 Task: open an excel sheet and write heading  Financial WizardAdd Categories in a column and its values below  'Income, Income, Income, Expenses, Expenses, Expenses, Expenses, Expenses, Savings, Savings, Investments, Investments, Debt, Debt & Debt. 'Add Descriptions in next column and its values below  Salary, Freelance Work, Rental Income, Housing, Transportation, Groceries, Utilities, Entertainment, Emergency Fund, Retirement, Stocks, Mutual Funds, Credit Card 1, Credit Card 2 & Student Loan. Add Amount in next column and its values below  $5,000, $1,200, $500, $1,200, $300, $400, $200, $150, $500, $1,000, $500, $300, $200, $100 & $300. Save page DashboardInvestment
Action: Mouse moved to (115, 119)
Screenshot: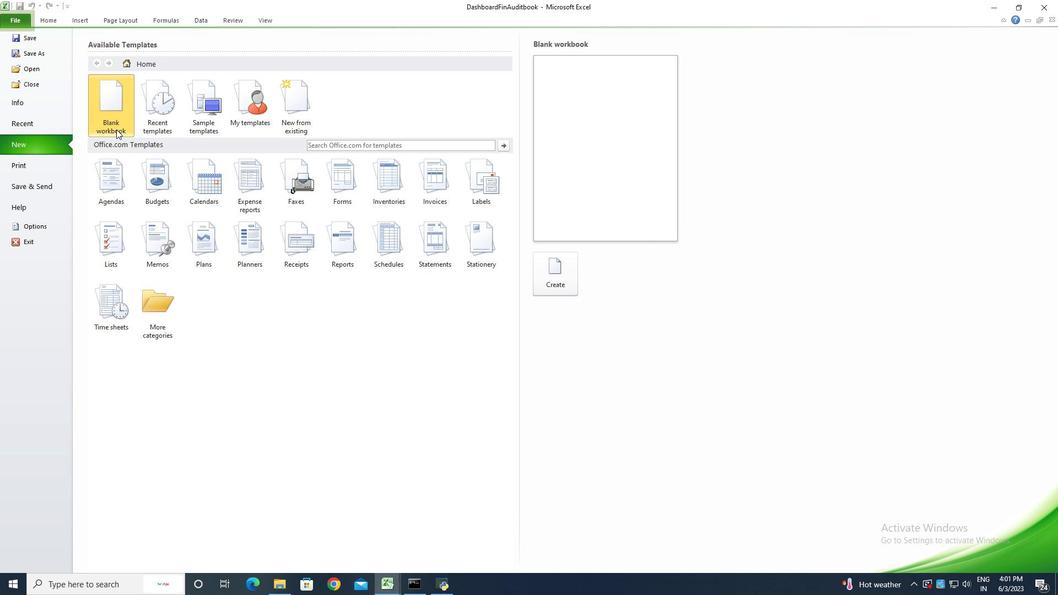 
Action: Mouse pressed left at (115, 119)
Screenshot: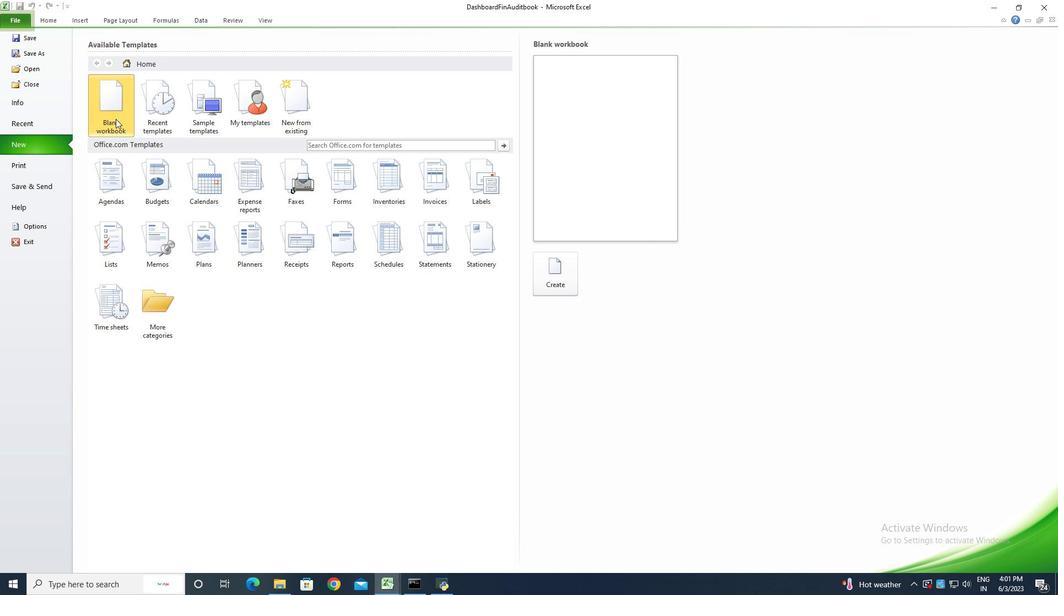 
Action: Mouse moved to (545, 271)
Screenshot: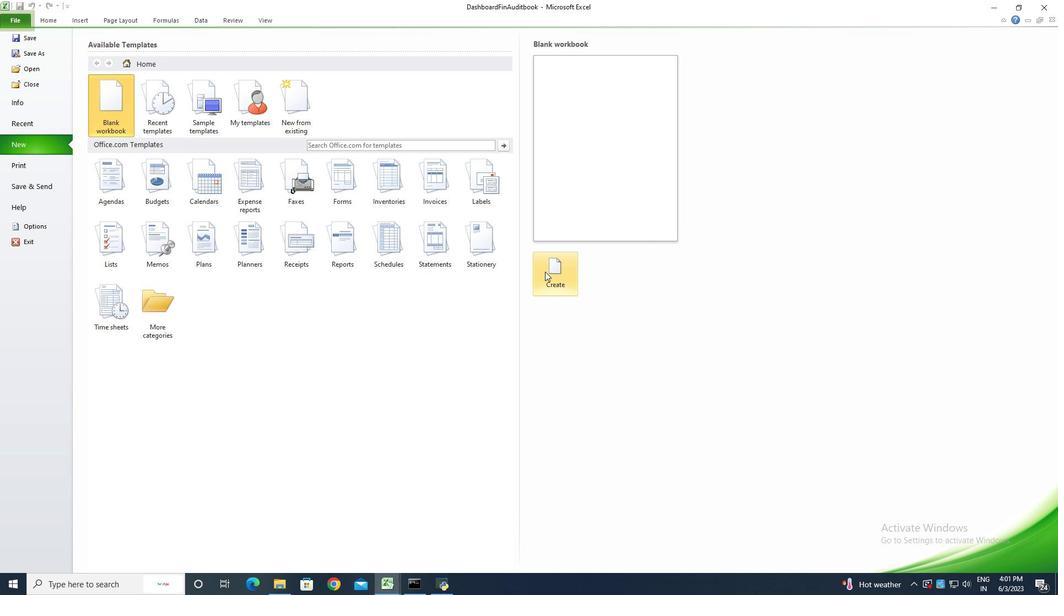 
Action: Mouse pressed left at (545, 271)
Screenshot: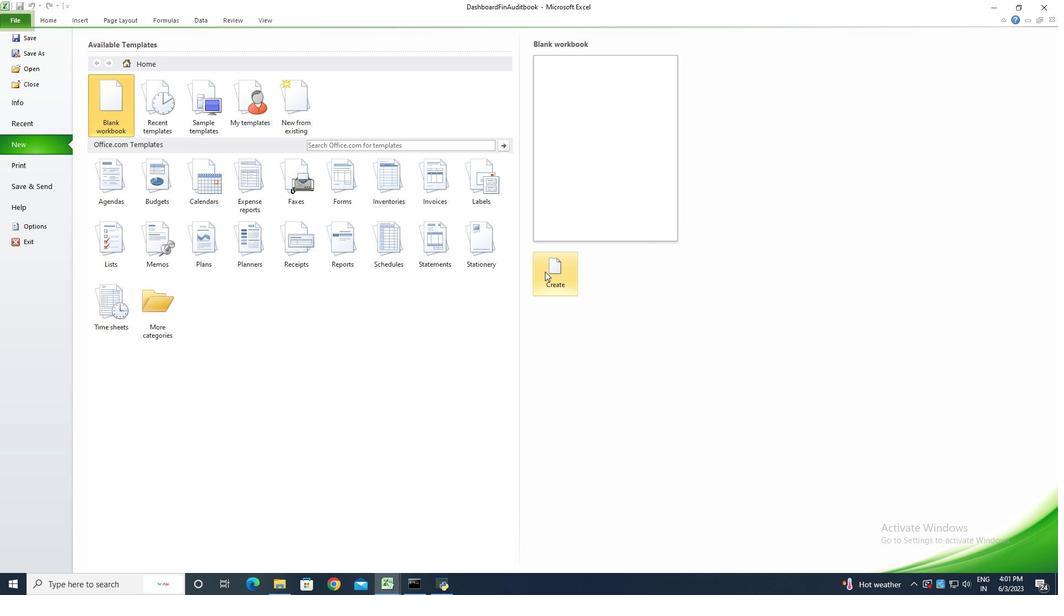 
Action: Mouse moved to (545, 271)
Screenshot: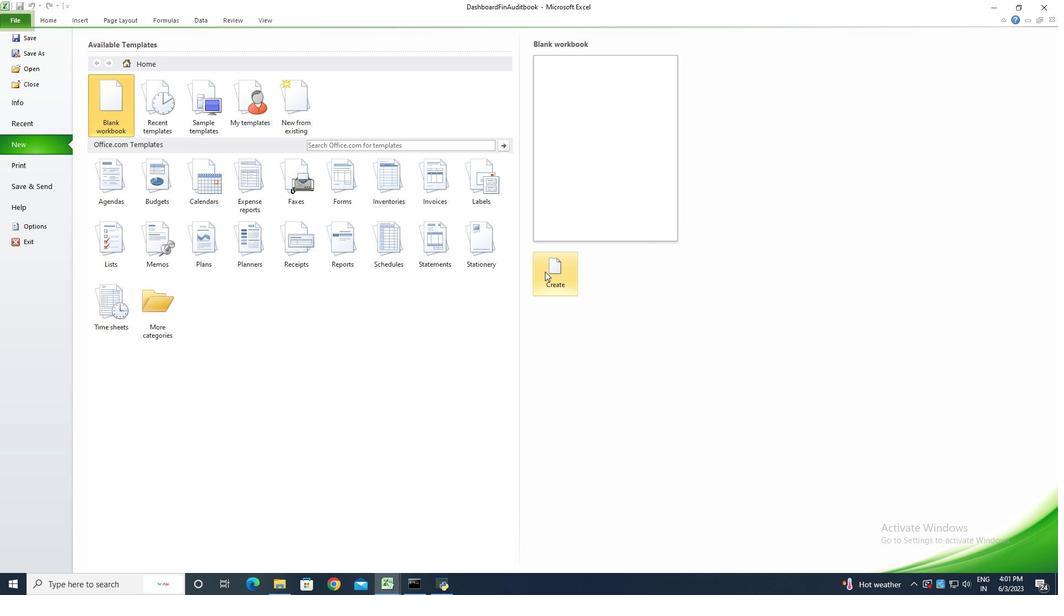 
Action: Key pressed <Key.shift><Key.shift><Key.shift><Key.shift>Finan<Key.backspace><Key.backspace><Key.backspace><Key.backspace><Key.backspace><Key.caps_lock><Key.shift>fINANCIAL<Key.space><Key.shift><Key.shift><Key.shift><Key.shift><Key.shift><Key.shift><Key.shift><Key.shift><Key.shift><Key.shift><Key.shift><Key.shift><Key.shift><Key.shift><Key.shift><Key.shift><Key.shift><Key.shift><Key.shift><Key.shift><Key.shift><Key.shift><Key.shift><Key.shift><Key.shift><Key.shift><Key.shift><Key.shift><Key.shift><Key.shift>wIZAE<Key.backspace>RD<Key.enter><Key.shift><Key.shift><Key.shift><Key.shift><Key.shift><Key.shift>cATEGORIES<Key.enter><Key.shift><Key.shift>iNCOME<Key.enter><Key.shift>iNCOME<Key.enter><Key.shift><Key.shift><Key.shift><Key.shift><Key.shift><Key.shift><Key.shift>iNCOME<Key.enter><Key.shift>eXPENSES<Key.enter><Key.shift>eXPENSES<Key.enter><Key.shift>eXPEM<Key.backspace>NSES<Key.enter><Key.shift>eXPENSES<Key.enter><Key.shift>eXPENSES<Key.enter><Key.shift><Key.shift>sAVINGS<Key.enter>A<Key.shift><Key.backspace><Key.shift>sAVINGS<Key.enter><Key.shift>iNVESTMENTS<Key.enter><Key.shift><Key.shift><Key.shift><Key.shift>iNVESTMENTS<Key.enter><Key.shift>dEBT<Key.enter><Key.shift>dEBT<Key.enter><Key.shift>dEBT<Key.enter>
Screenshot: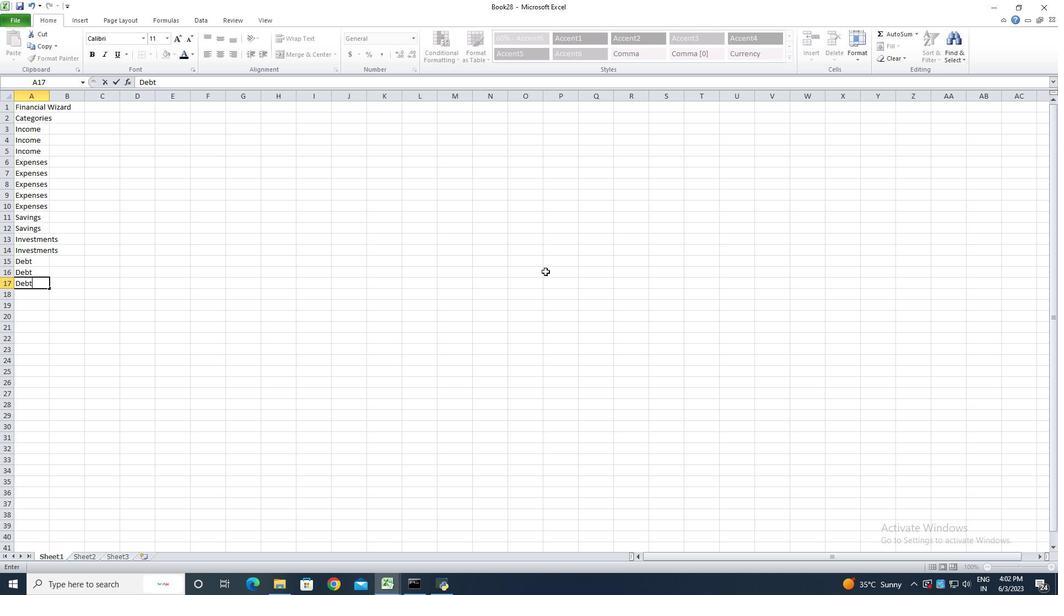 
Action: Mouse moved to (50, 93)
Screenshot: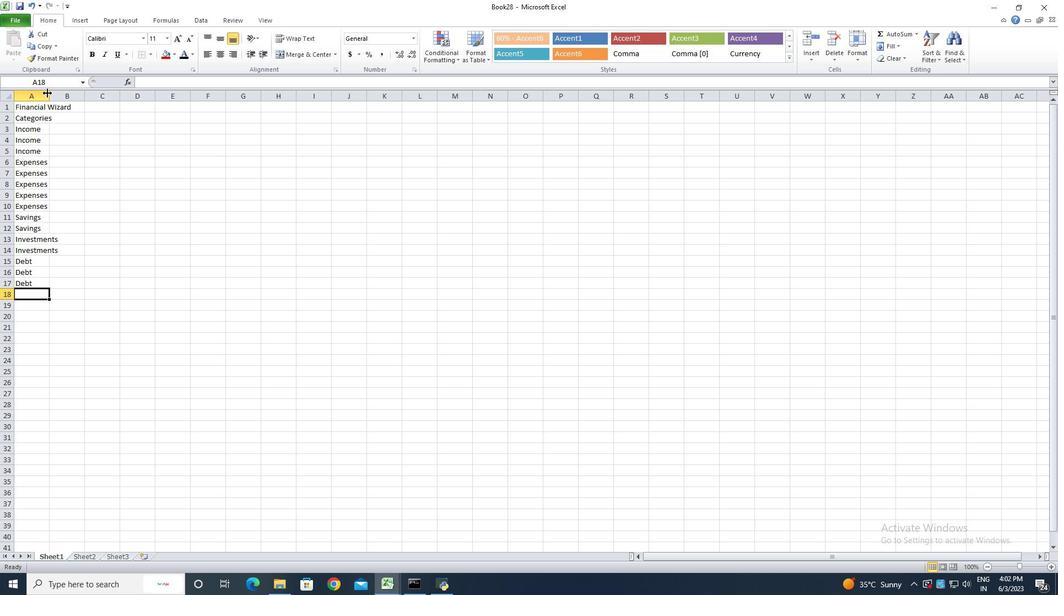 
Action: Mouse pressed left at (50, 93)
Screenshot: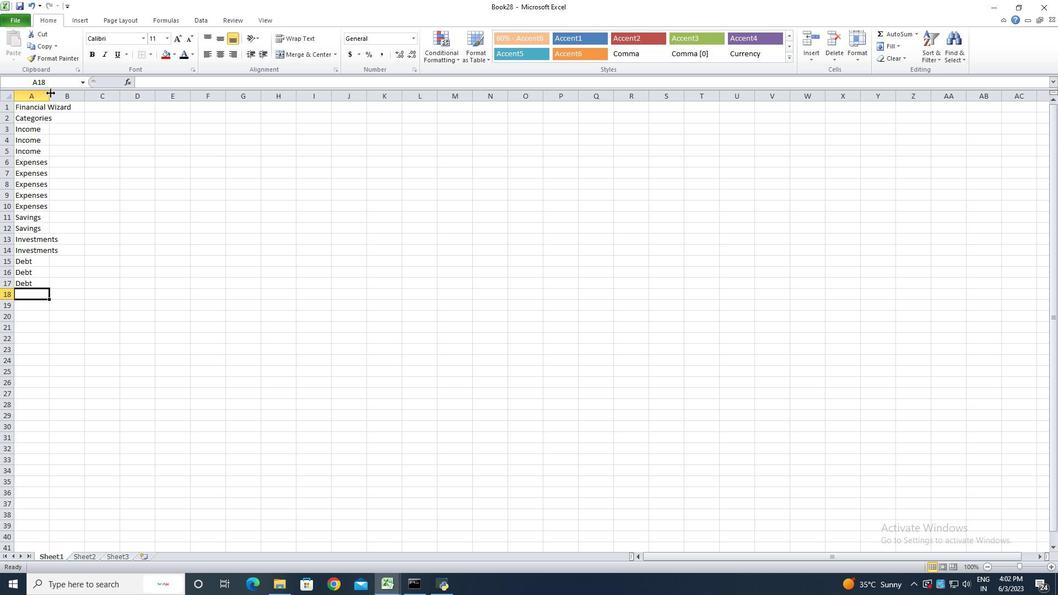 
Action: Mouse pressed left at (50, 93)
Screenshot: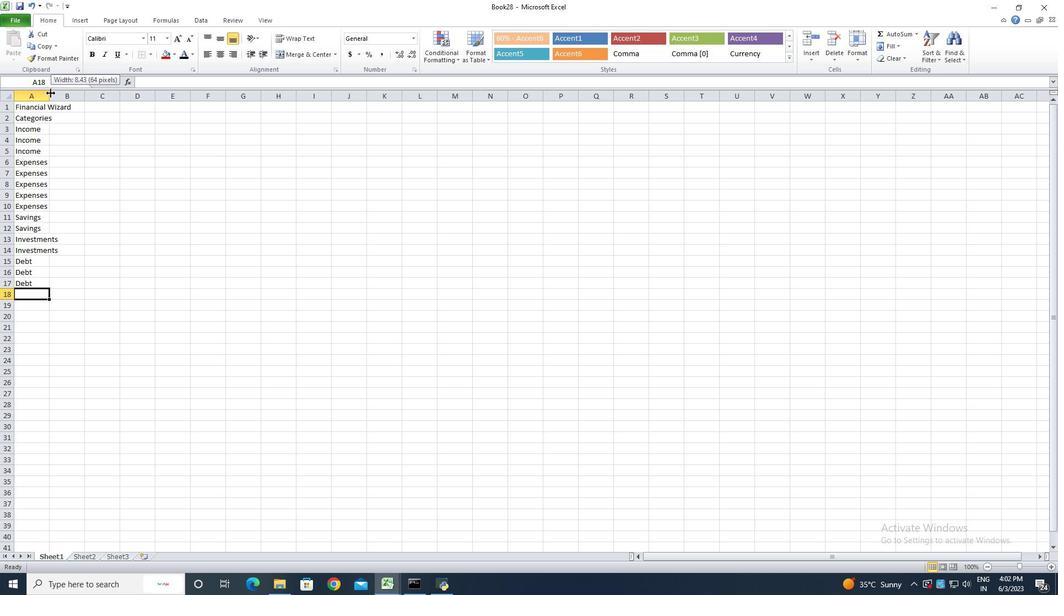 
Action: Mouse moved to (83, 117)
Screenshot: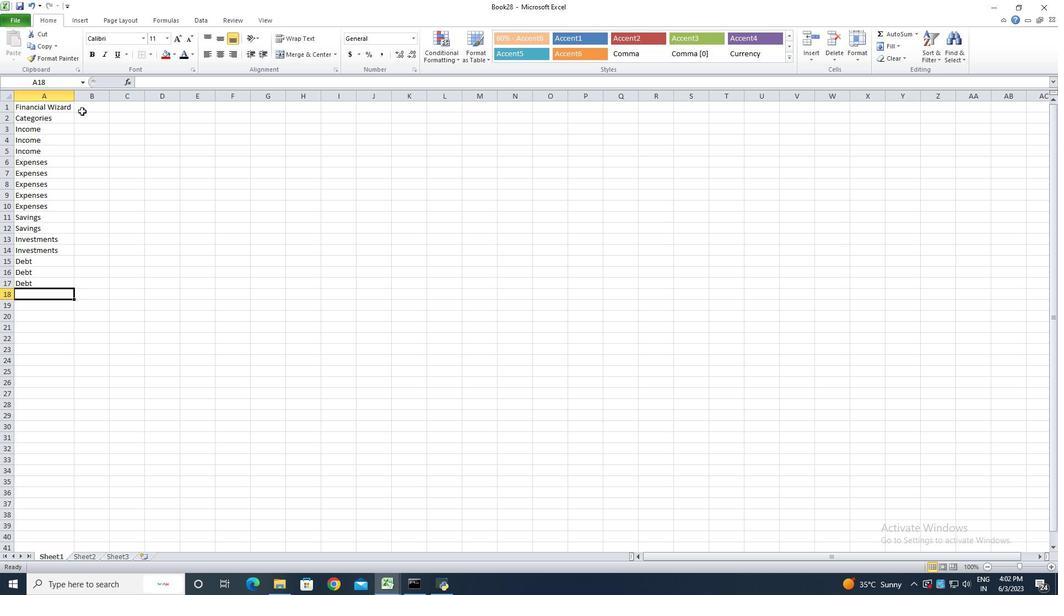 
Action: Mouse pressed left at (83, 117)
Screenshot: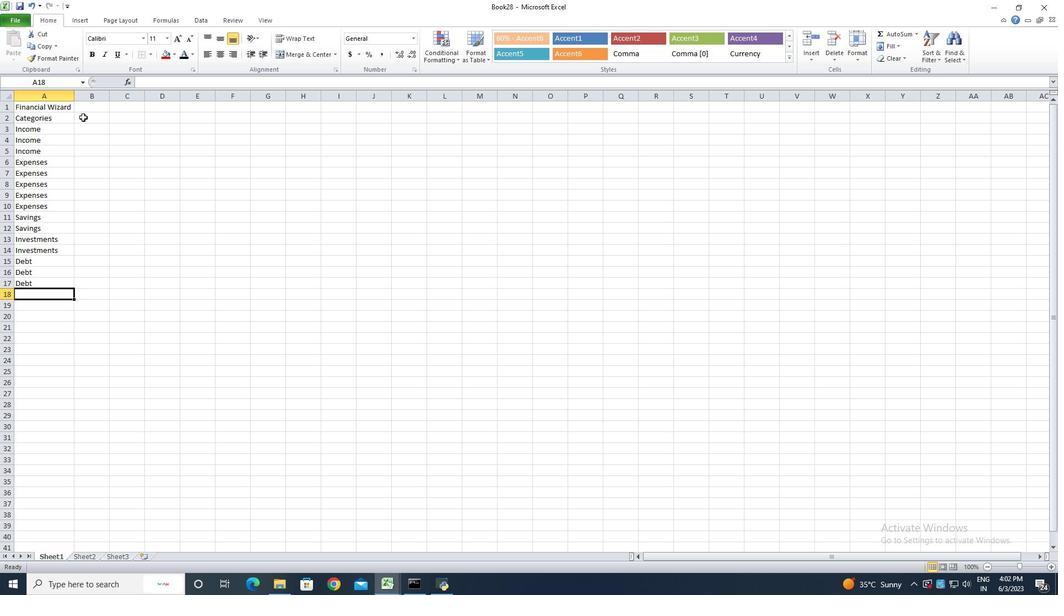 
Action: Key pressed <Key.shift>dESCRIPTIONS<Key.enter><Key.shift><Key.shift><Key.shift><Key.shift><Key.shift><Key.shift><Key.shift><Key.shift><Key.shift>sALARY<Key.enter><Key.shift>fREELANCE<Key.space><Key.shift>wORK<Key.enter><Key.shift><Key.shift><Key.shift><Key.shift><Key.shift><Key.shift><Key.shift><Key.shift><Key.shift><Key.shift>rENTAL<Key.space><Key.shift>iNCOME<Key.enter><Key.shift>hOUSING<Key.enter><Key.shift>tRANSPORTATION<Key.enter><Key.shift>gROCERIES<Key.enter><Key.shift>uTILITIES<Key.enter><Key.shift>eNTERTAINMENT<Key.enter><Key.space><Key.shift>eMERGENCY<Key.space><Key.shift><Key.shift><Key.shift><Key.shift><Key.shift><Key.shift><Key.shift><Key.shift><Key.shift><Key.shift><Key.shift><Key.shift><Key.shift><Key.shift><Key.shift><Key.shift><Key.shift><Key.shift><Key.shift><Key.shift><Key.shift><Key.shift><Key.shift><Key.shift><Key.shift><Key.shift><Key.shift><Key.shift><Key.shift><Key.shift><Key.shift>fUND<Key.enter><Key.shift><Key.shift><Key.shift><Key.shift><Key.shift><Key.shift><Key.shift><Key.shift><Key.shift><Key.shift><Key.shift><Key.shift><Key.shift><Key.shift><Key.shift><Key.shift><Key.shift><Key.shift><Key.shift>rETIREMENT<Key.enter><Key.shift>sTOCKS<Key.enter><Key.shift>mAU<Key.backspace><Key.backspace>UTUAL<Key.space><Key.shift>fUNDS<Key.enter><Key.shift><Key.shift><Key.shift>cREDIT<Key.space><Key.shift><Key.shift><Key.shift><Key.shift><Key.shift><Key.shift><Key.shift><Key.shift><Key.shift><Key.shift><Key.shift>cARD<Key.space>1<Key.enter><Key.shift>cREDIT<Key.space><Key.shift>cARD<Key.space>2<Key.enter><Key.shift>sTUDENT<Key.space><Key.shift>lOAD<Key.backspace>N
Screenshot: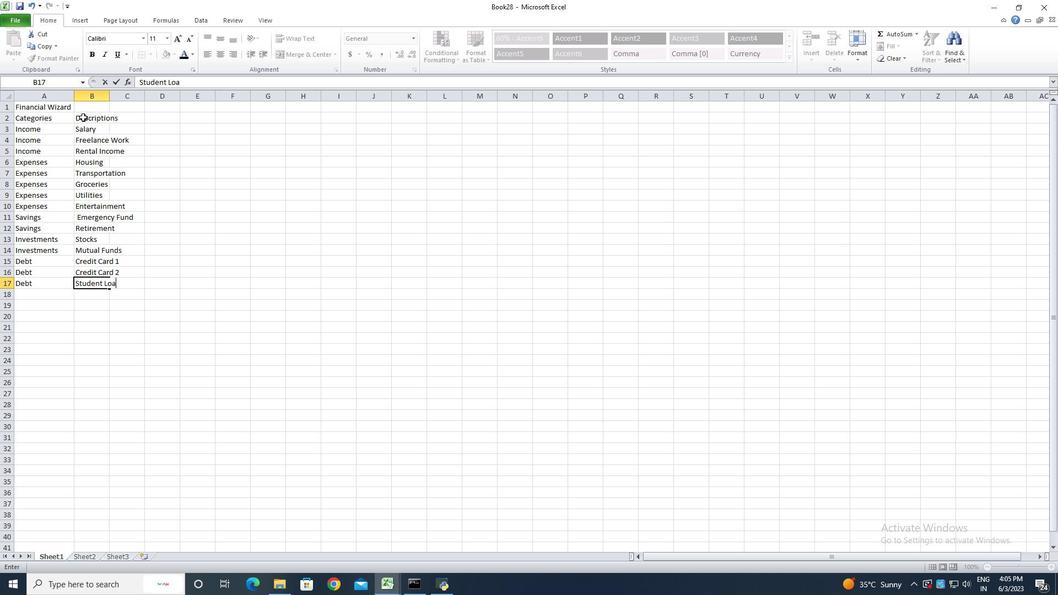 
Action: Mouse moved to (110, 94)
Screenshot: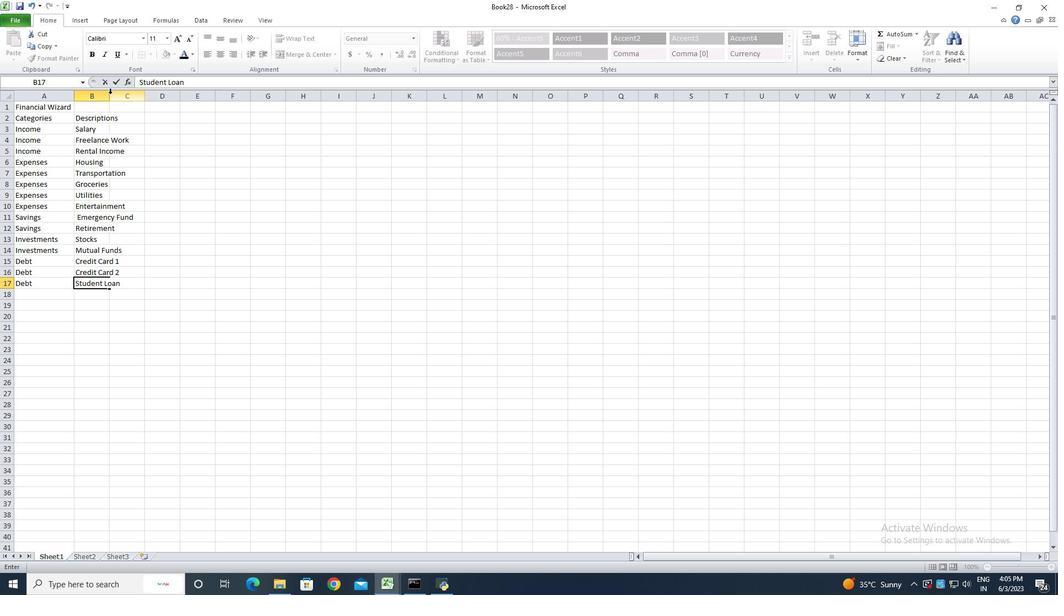 
Action: Mouse pressed left at (110, 94)
Screenshot: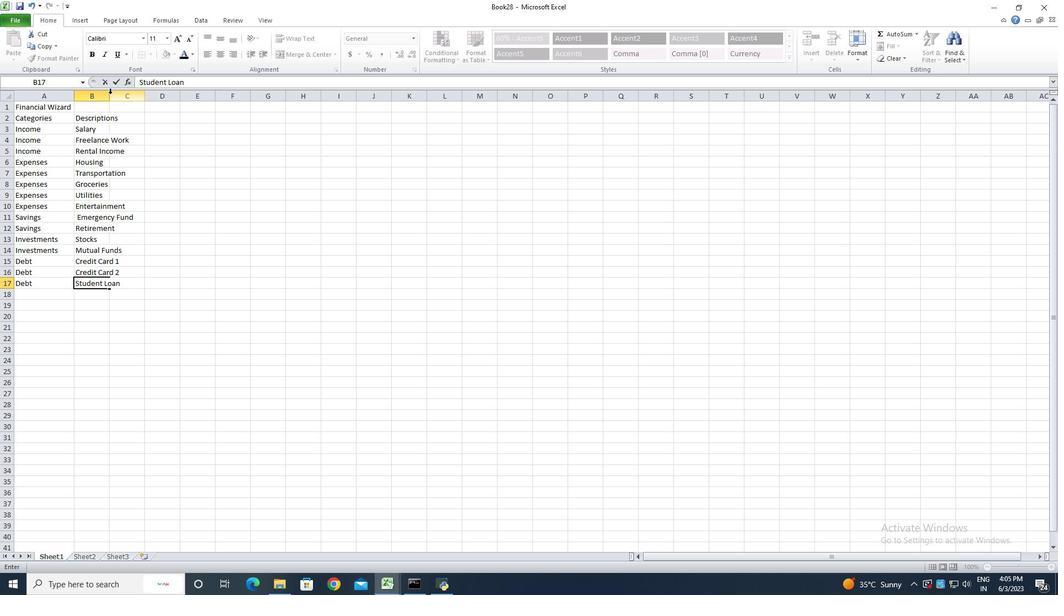 
Action: Mouse moved to (109, 101)
Screenshot: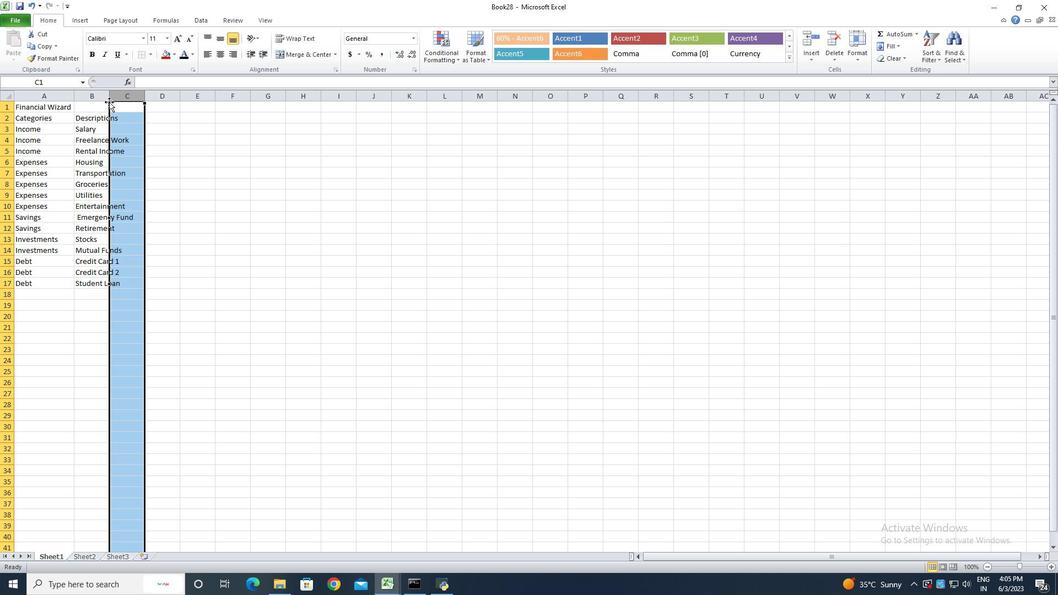 
Action: Mouse pressed left at (109, 101)
Screenshot: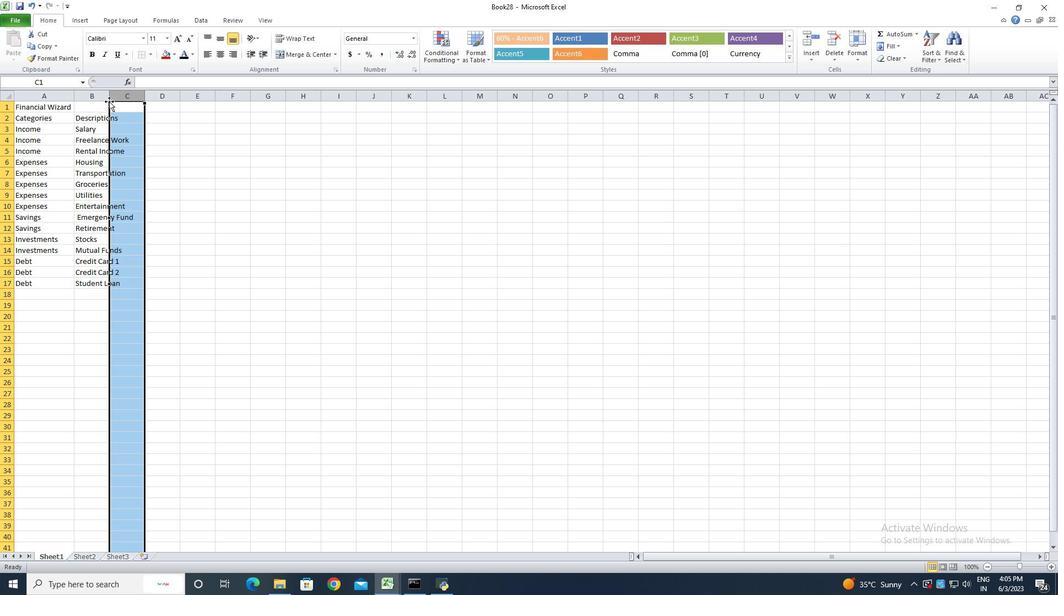 
Action: Mouse moved to (108, 100)
Screenshot: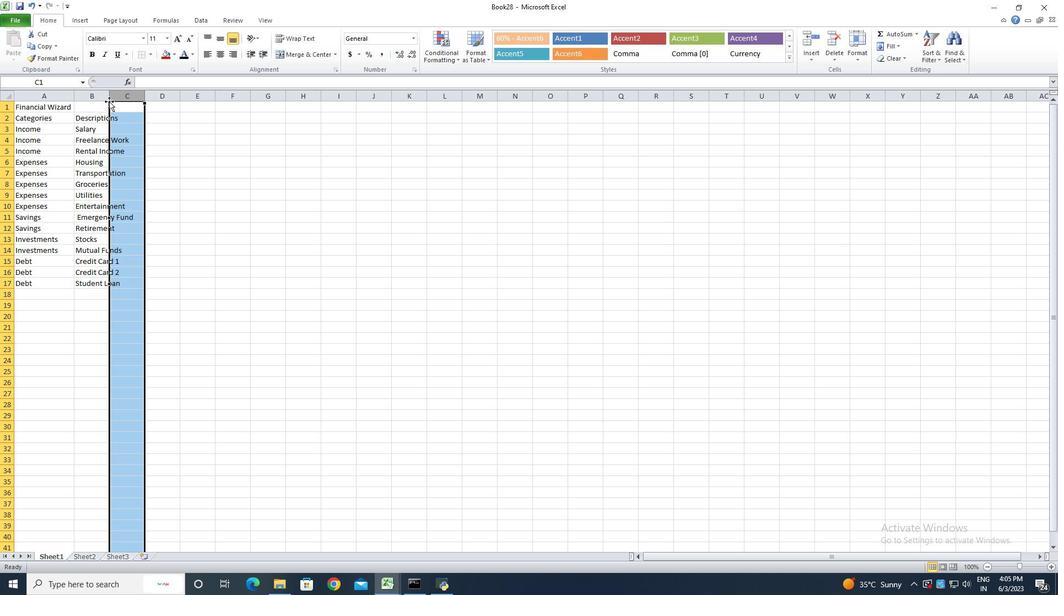 
Action: Mouse pressed left at (108, 100)
Screenshot: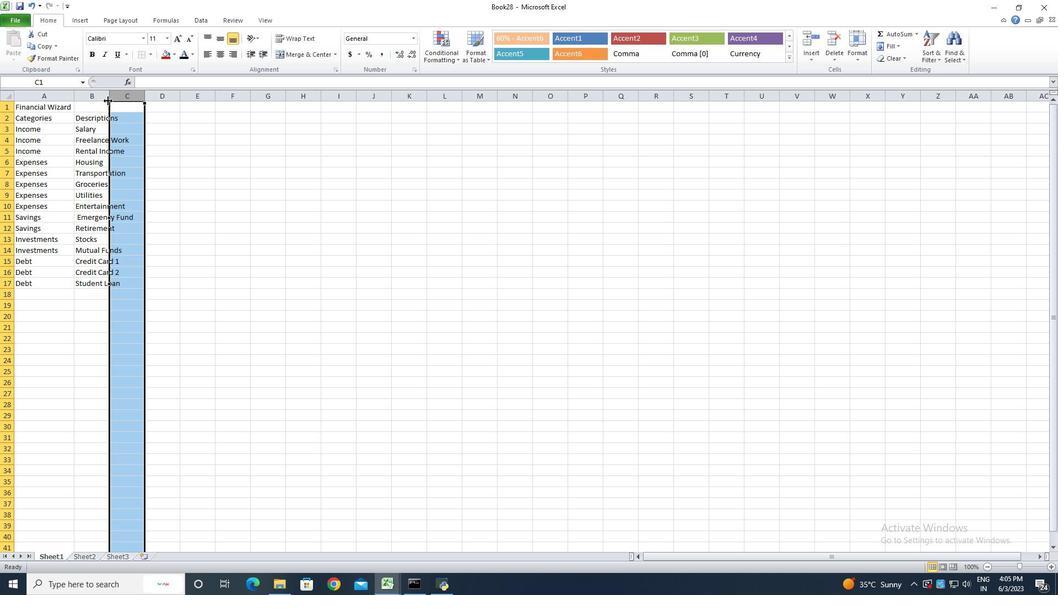 
Action: Mouse pressed left at (108, 100)
Screenshot: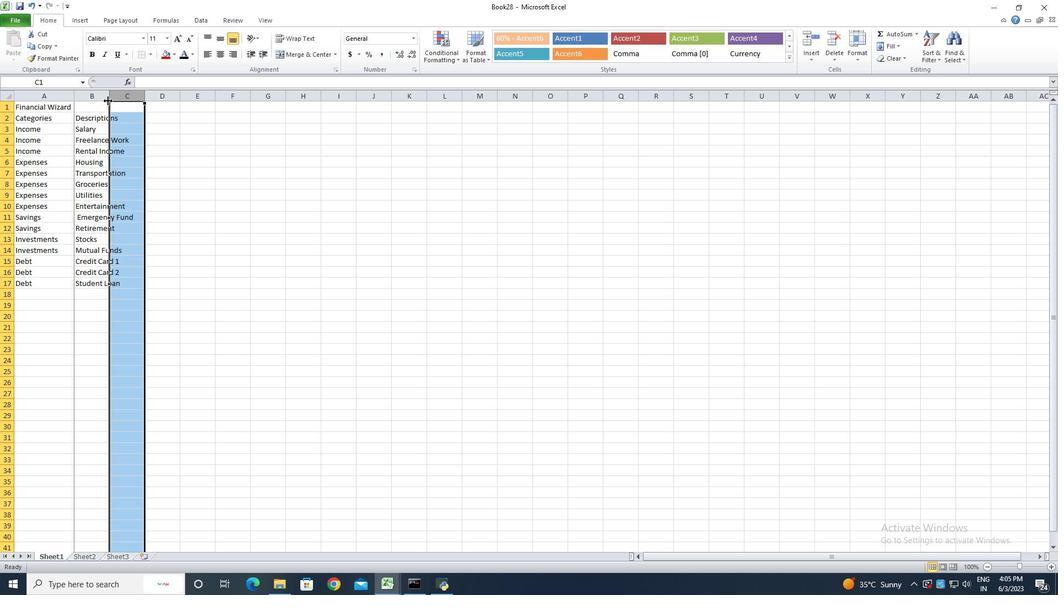 
Action: Mouse moved to (156, 116)
Screenshot: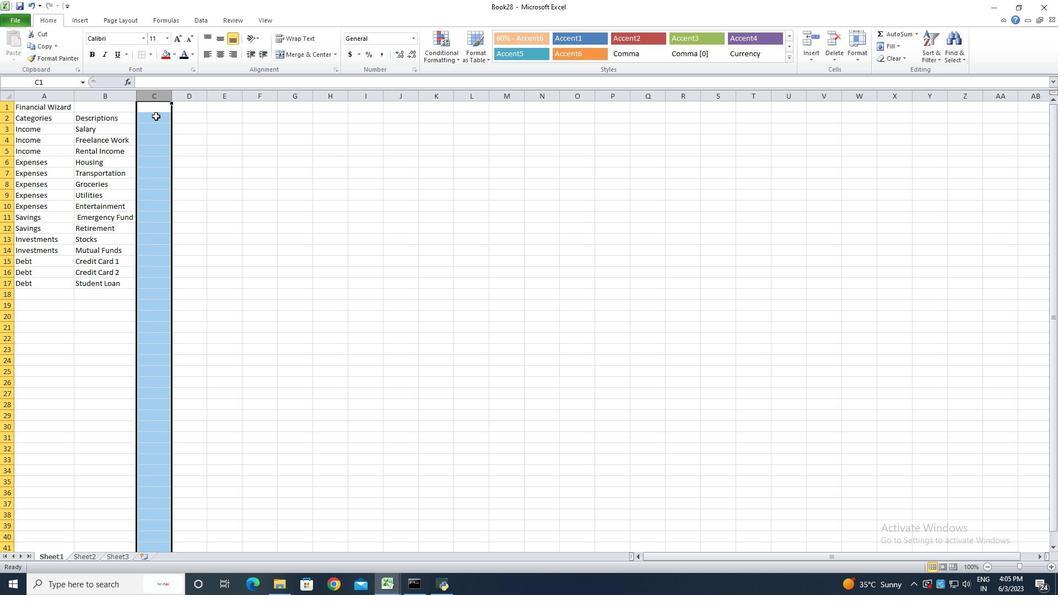 
Action: Mouse pressed left at (156, 116)
Screenshot: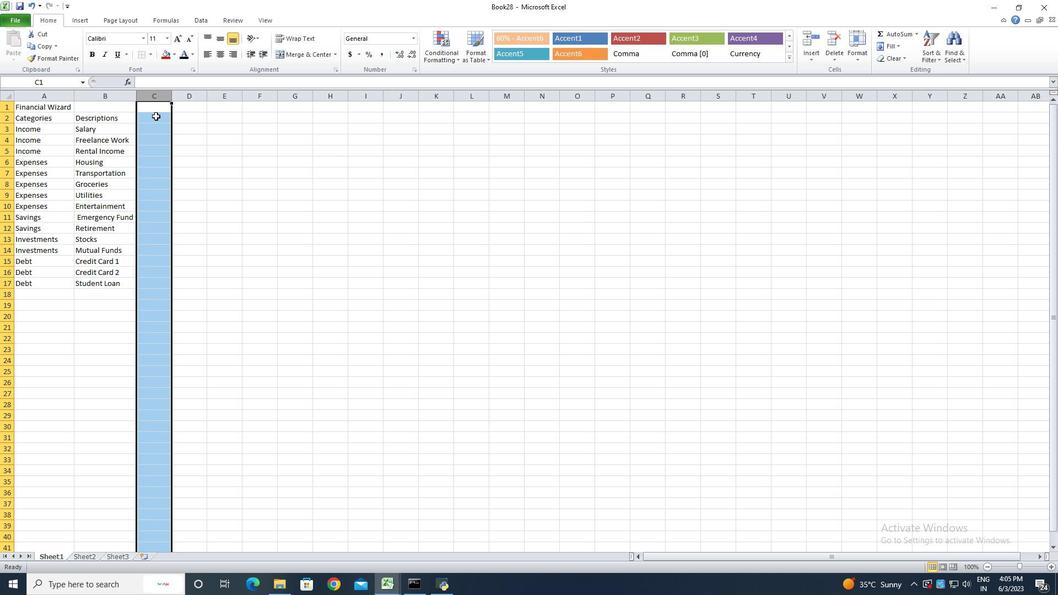 
Action: Key pressed <Key.shift>aMOUNT<Key.enter>
Screenshot: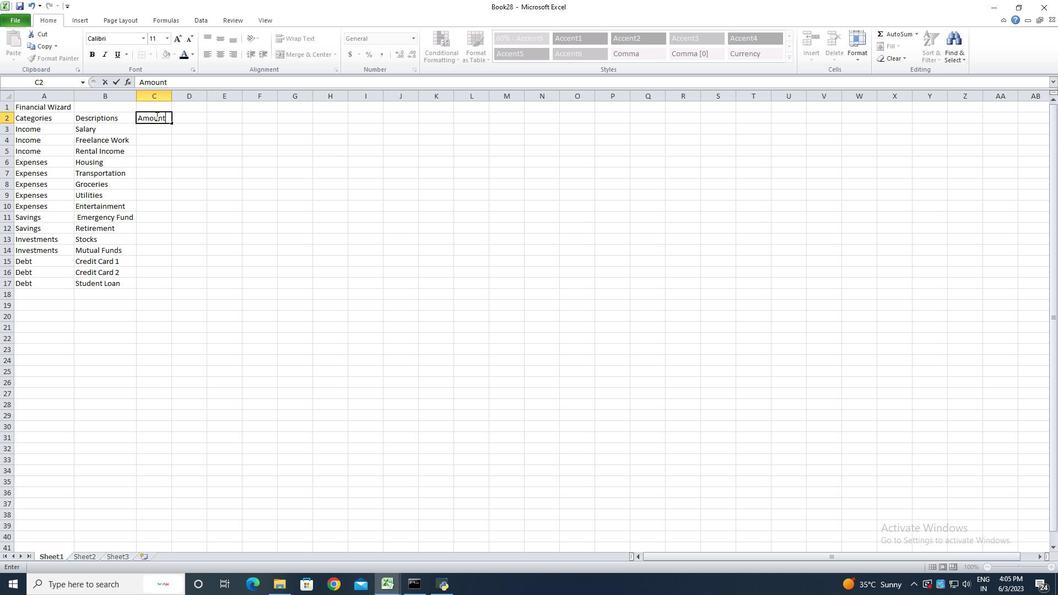 
Action: Mouse moved to (162, 120)
Screenshot: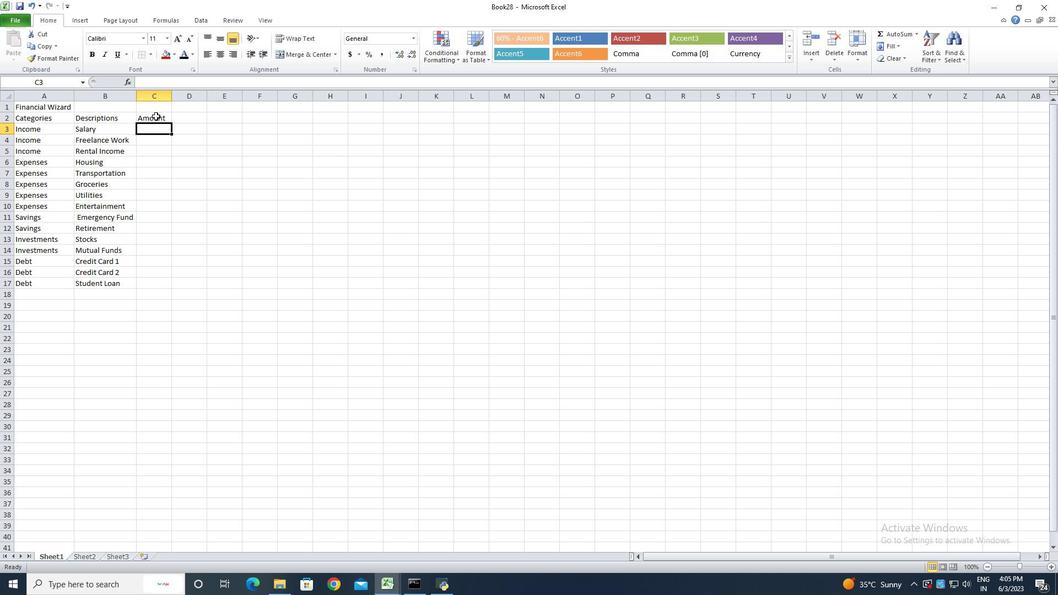 
Action: Key pressed 5000<Key.enter>1200<Key.enter>500<Key.enter>1200<Key.enter>300<Key.enter>400<Key.enter>200<Key.enter>26<Key.backspace><Key.backspace>150<Key.enter>500<Key.enter>1000<Key.enter>500<Key.enter>300<Key.enter>200<Key.enter>100<Key.enter>300<Key.enter>
Screenshot: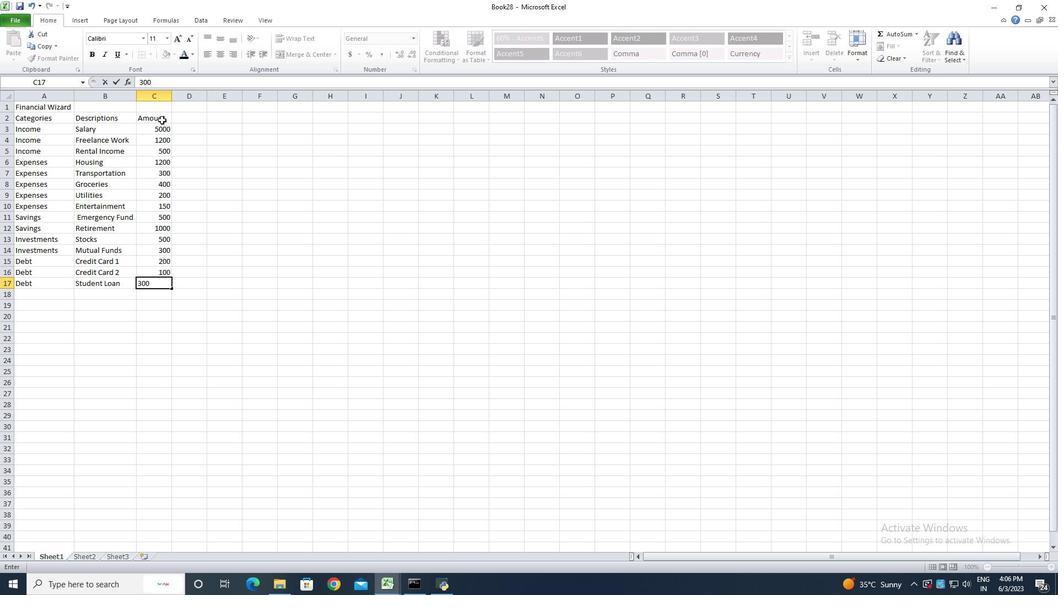 
Action: Mouse moved to (170, 94)
Screenshot: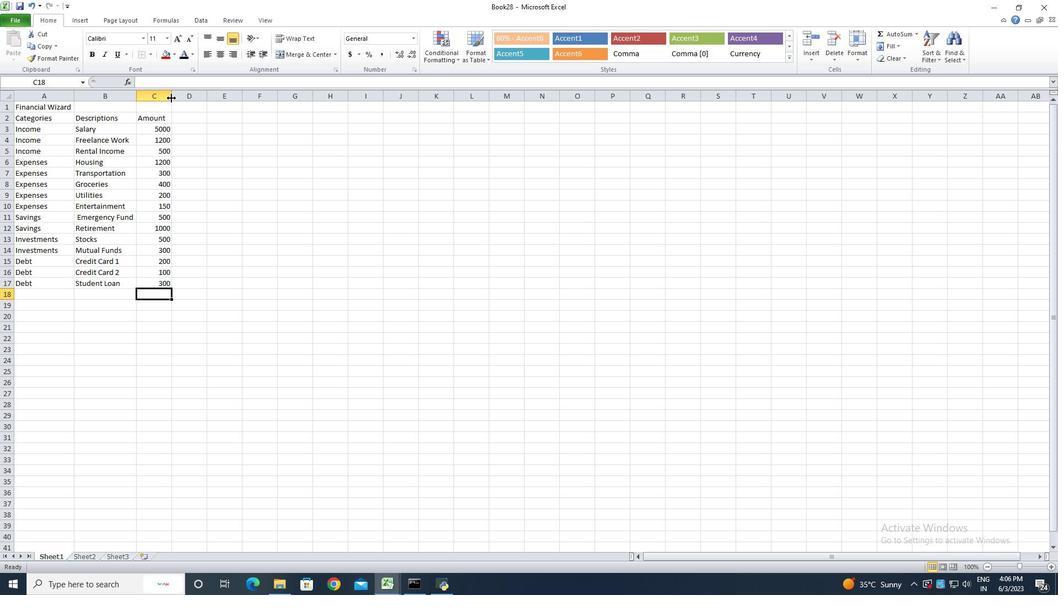 
Action: Mouse pressed left at (170, 94)
Screenshot: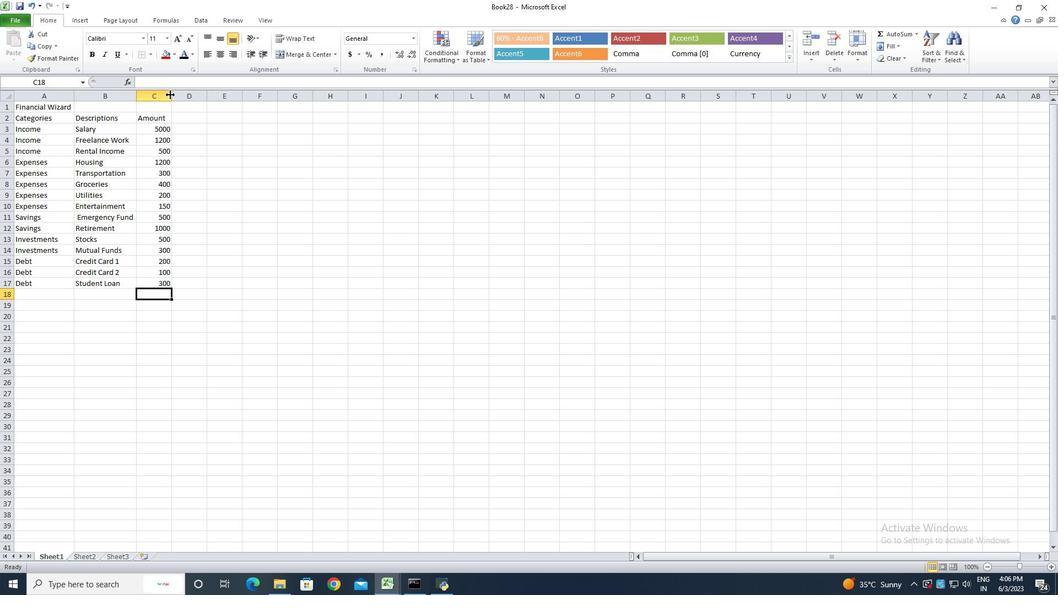 
Action: Mouse pressed left at (170, 94)
Screenshot: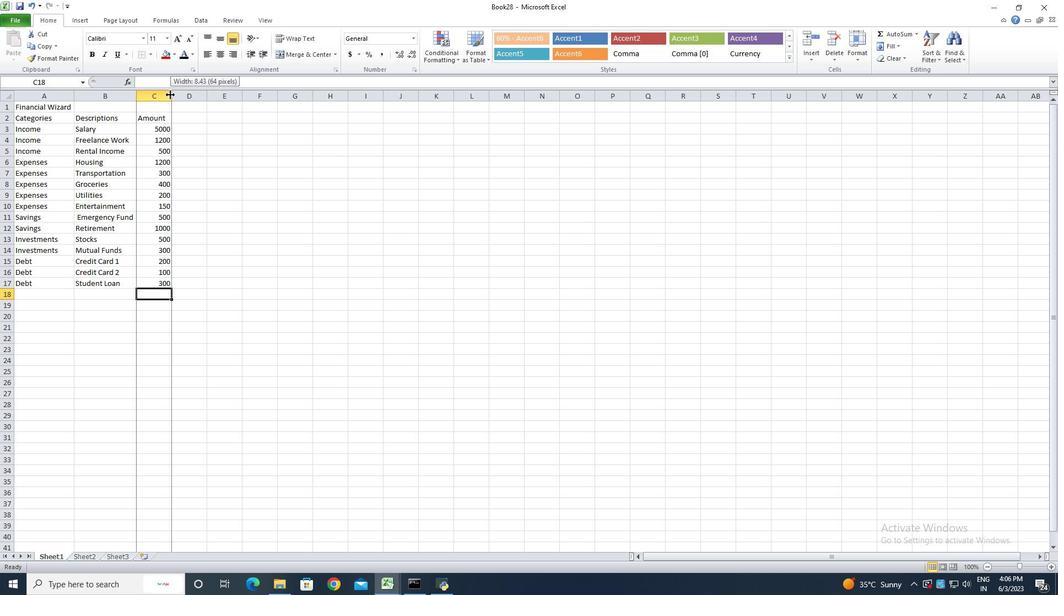 
Action: Mouse moved to (56, 106)
Screenshot: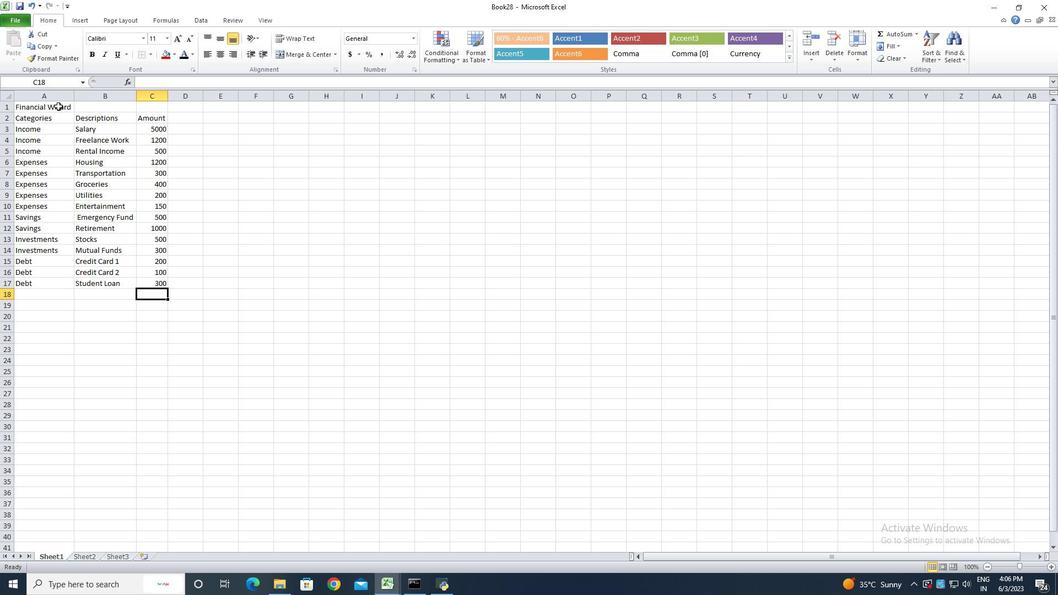 
Action: Mouse pressed left at (56, 106)
Screenshot: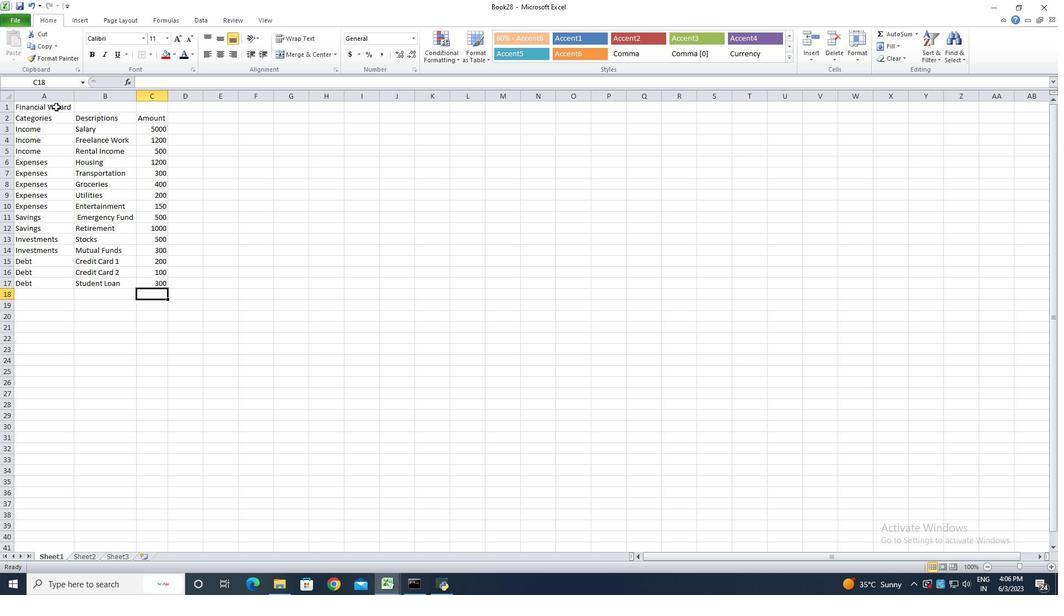 
Action: Mouse moved to (294, 54)
Screenshot: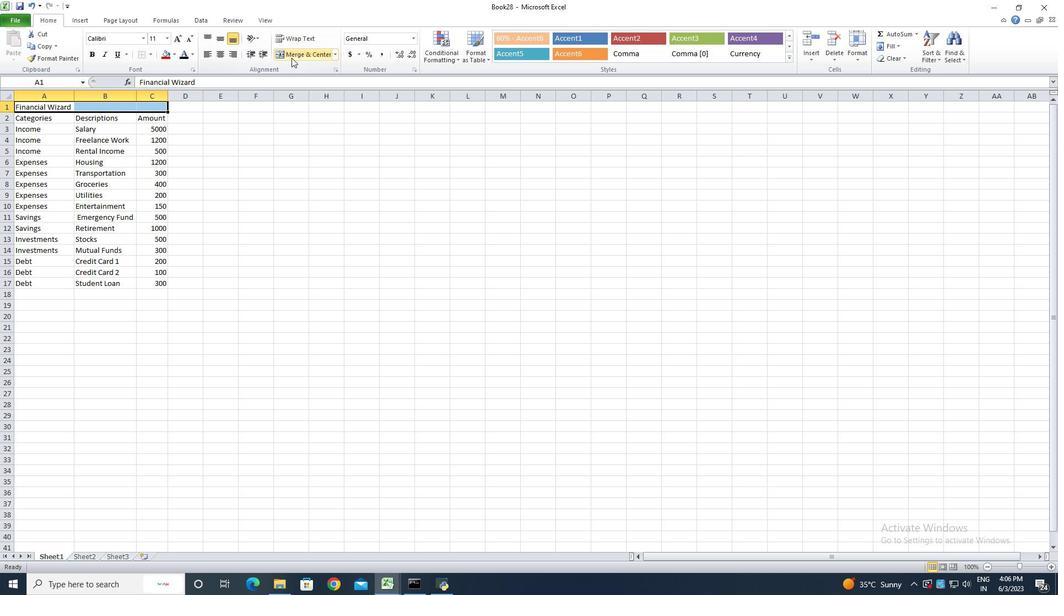 
Action: Mouse pressed left at (294, 54)
Screenshot: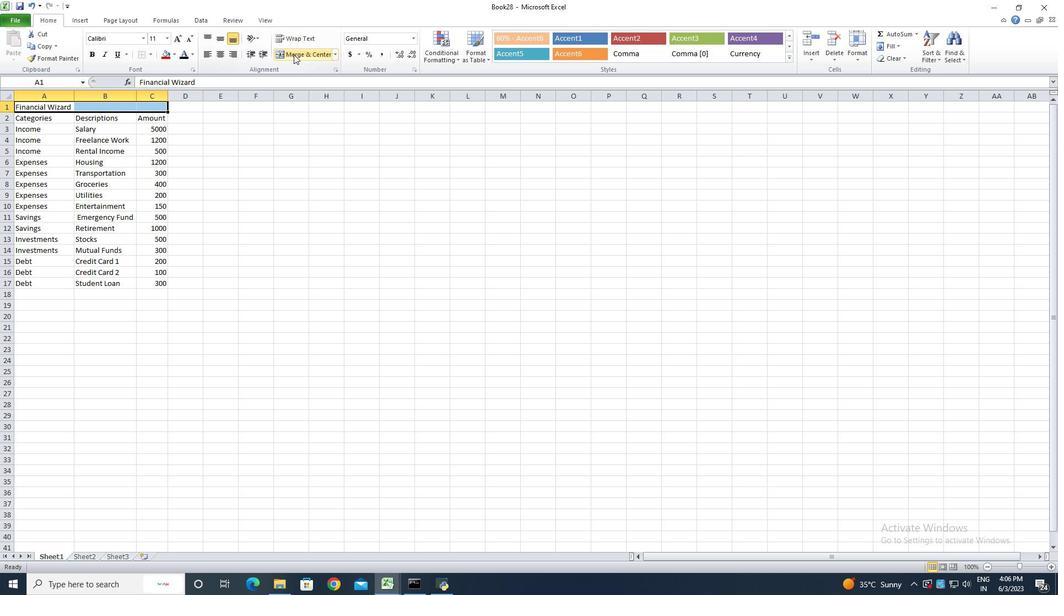 
Action: Mouse moved to (22, 23)
Screenshot: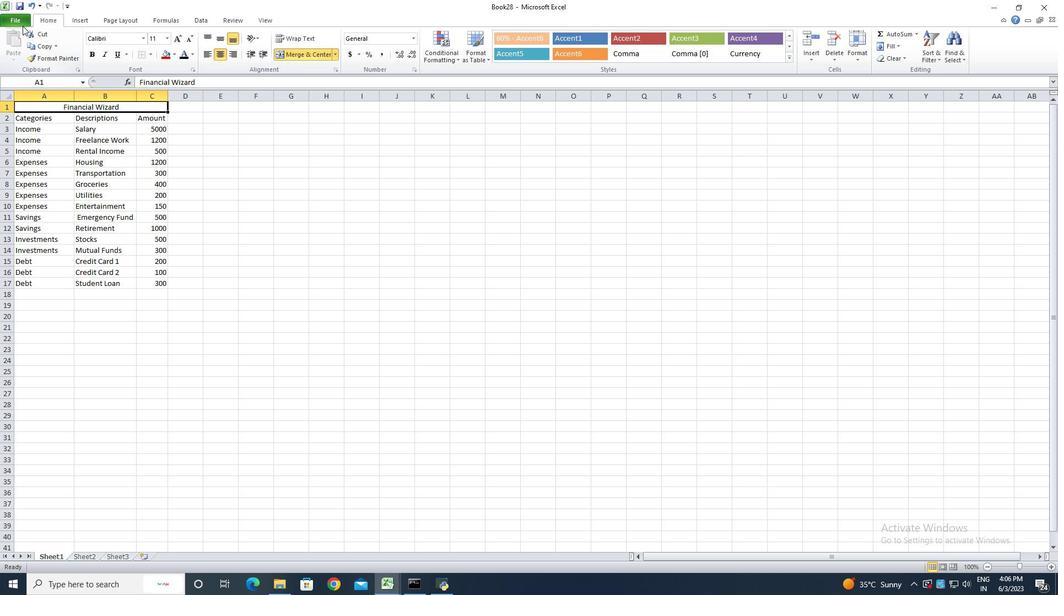 
Action: Mouse pressed left at (22, 23)
Screenshot: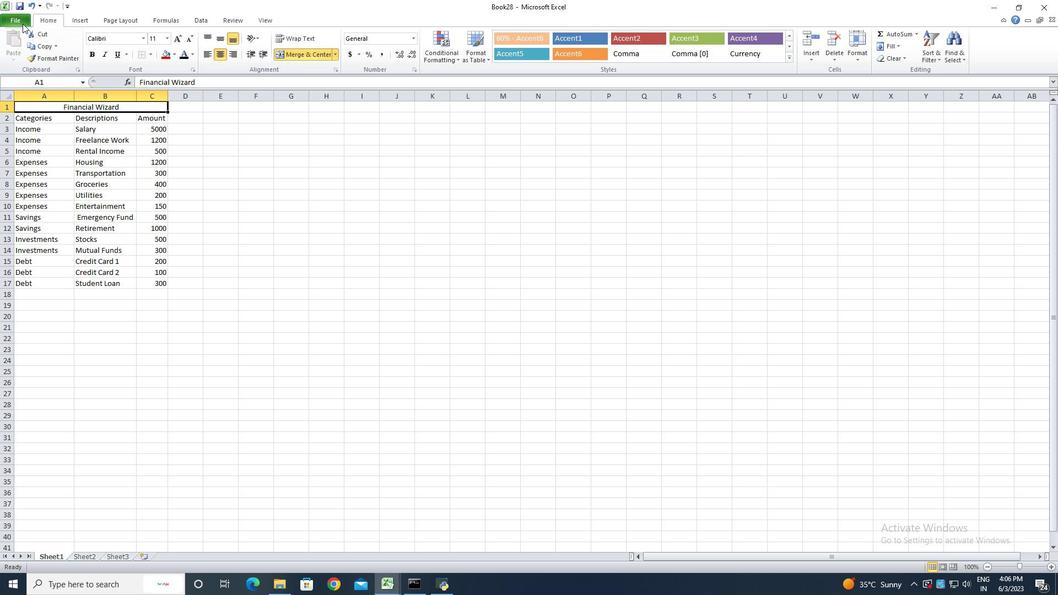 
Action: Mouse moved to (28, 51)
Screenshot: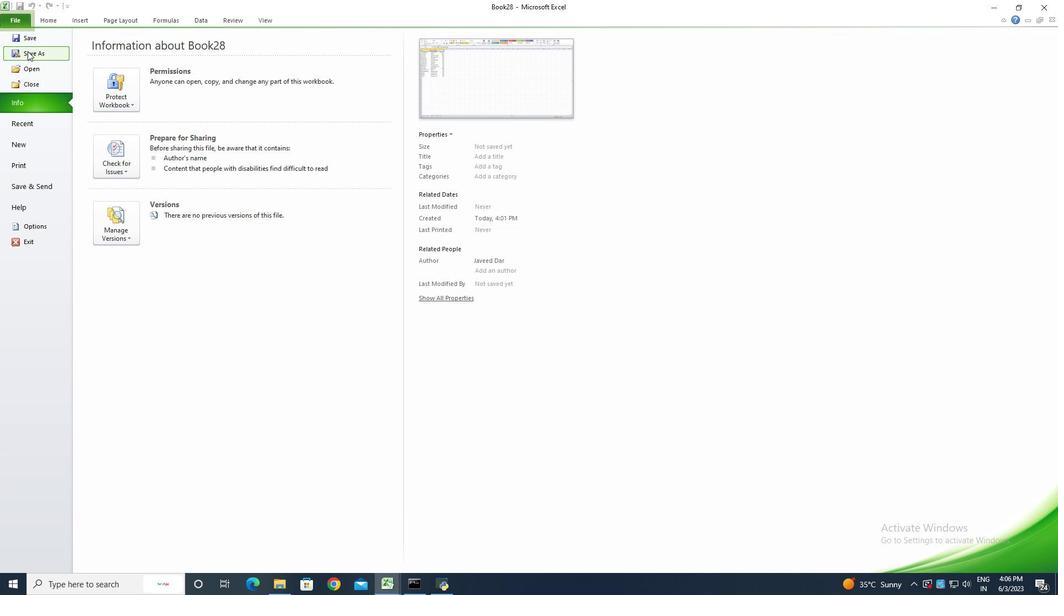 
Action: Mouse pressed left at (28, 51)
Screenshot: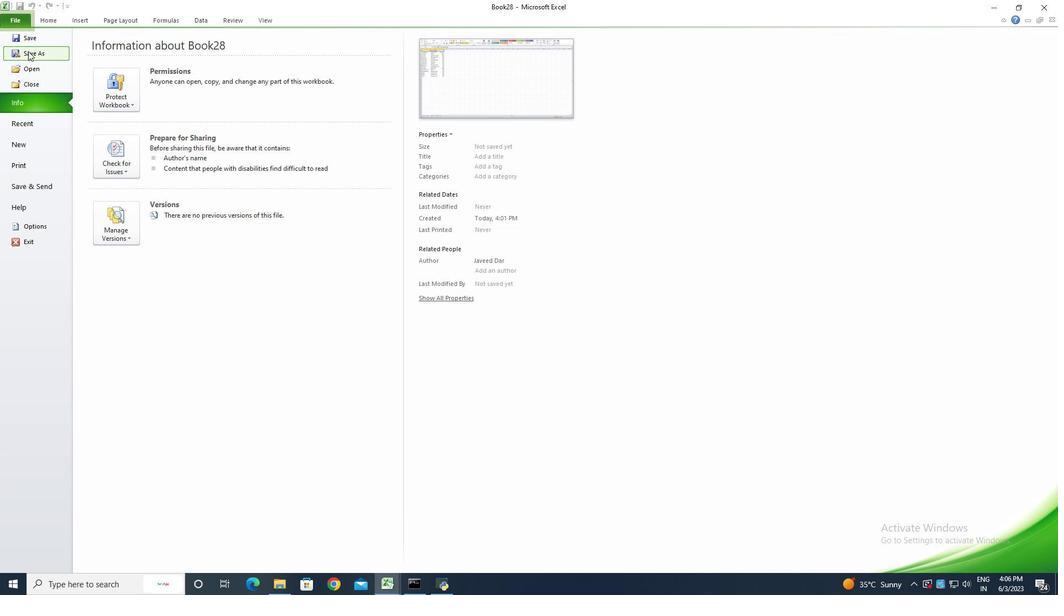 
Action: Key pressed <Key.shift><Key.shift>dASHBOARD<Key.shift>iNVESTMENT
Screenshot: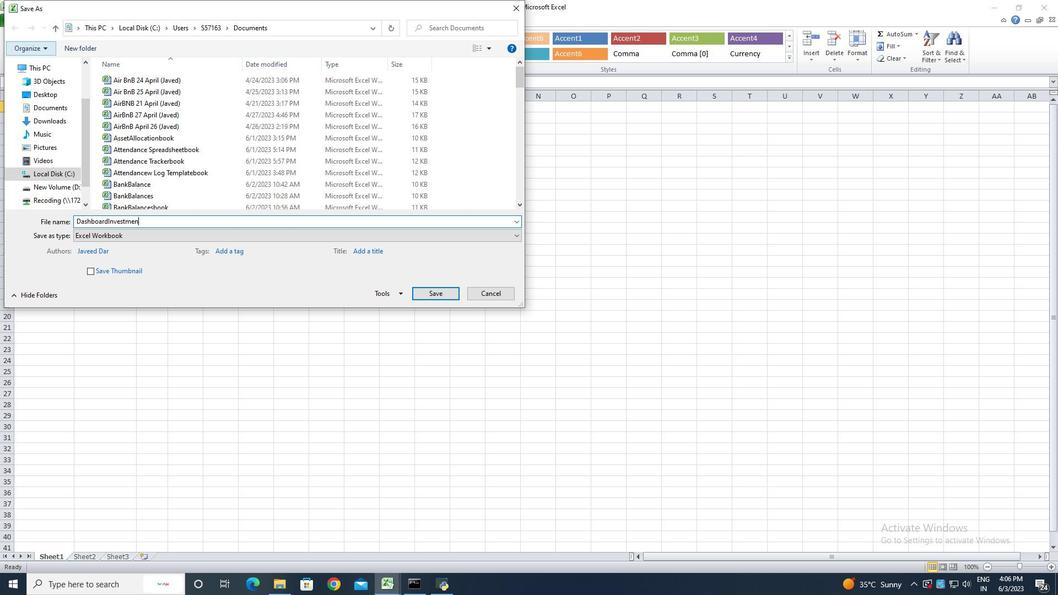 
Action: Mouse moved to (430, 294)
Screenshot: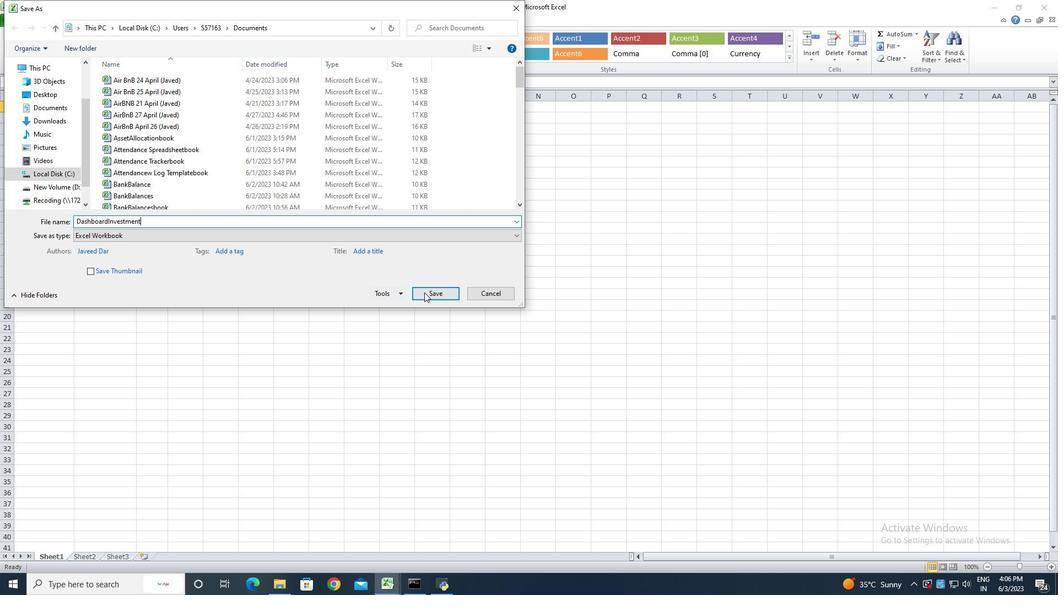 
Action: Mouse pressed left at (430, 294)
Screenshot: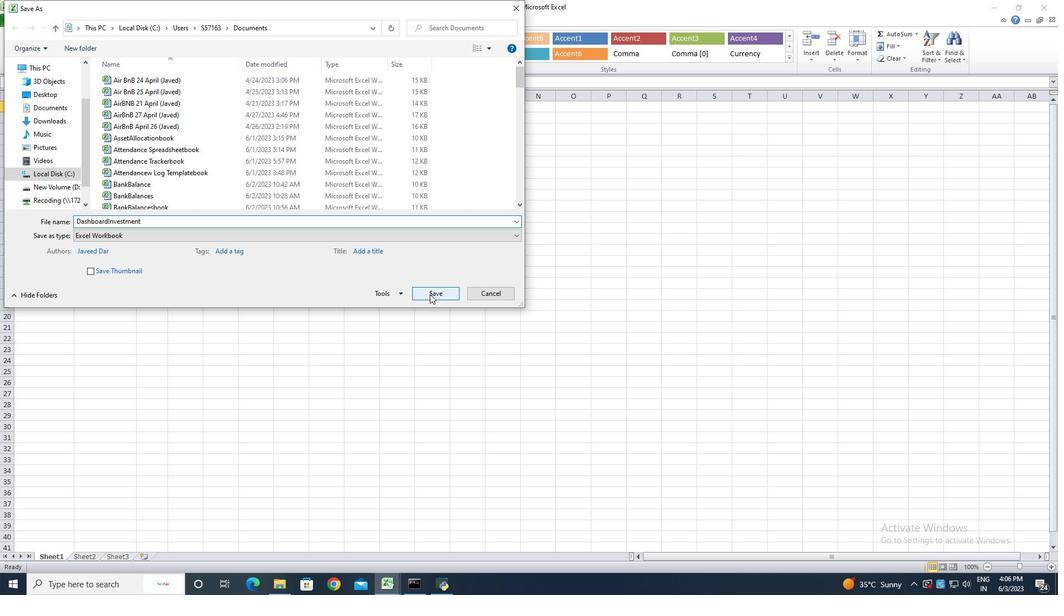 
Action: Mouse moved to (426, 294)
Screenshot: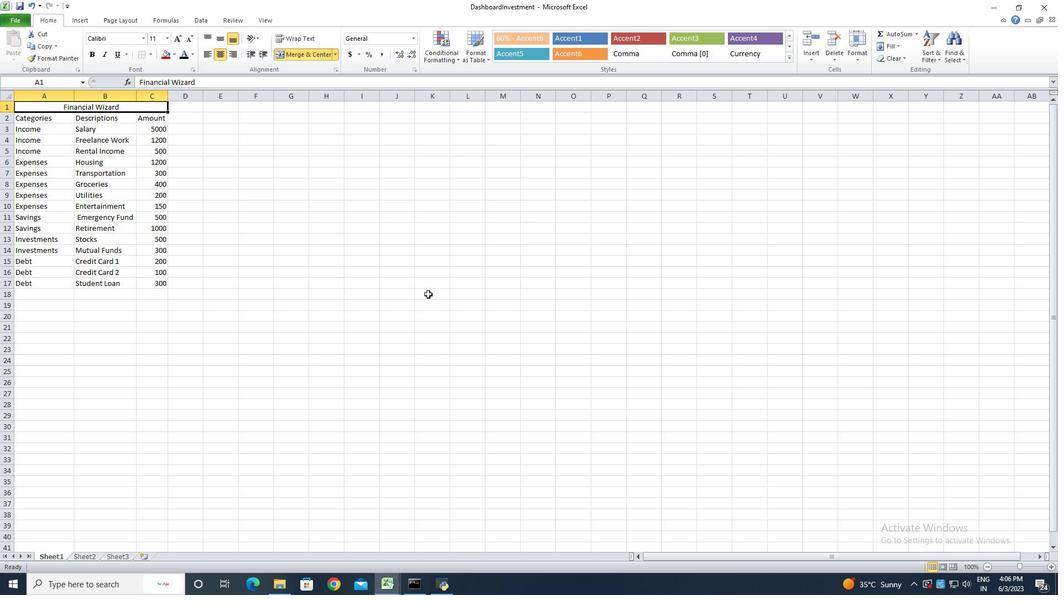 
